 Task: Add Softage Information Technology Limited.
Action: Mouse moved to (228, 113)
Screenshot: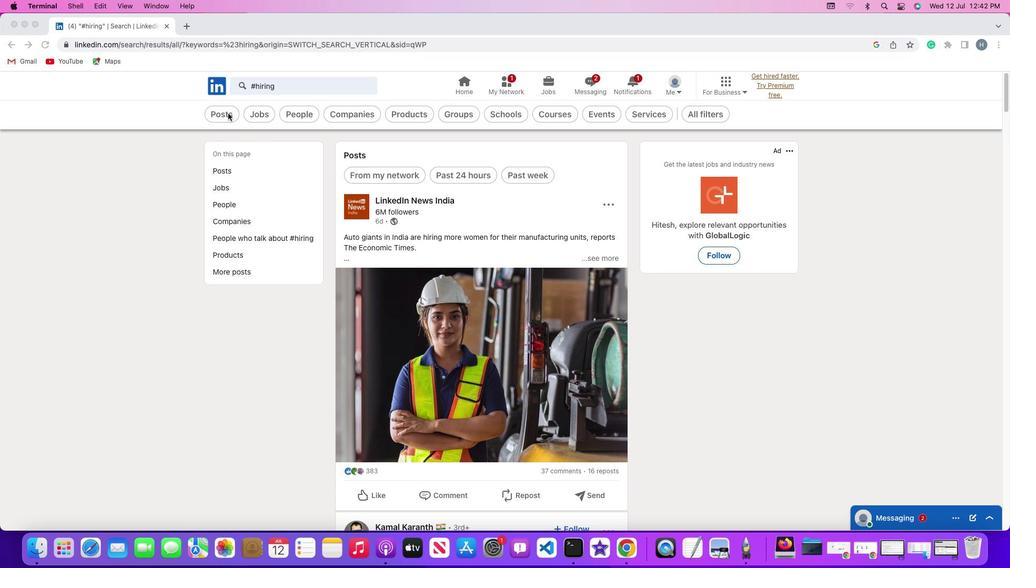 
Action: Mouse pressed left at (228, 113)
Screenshot: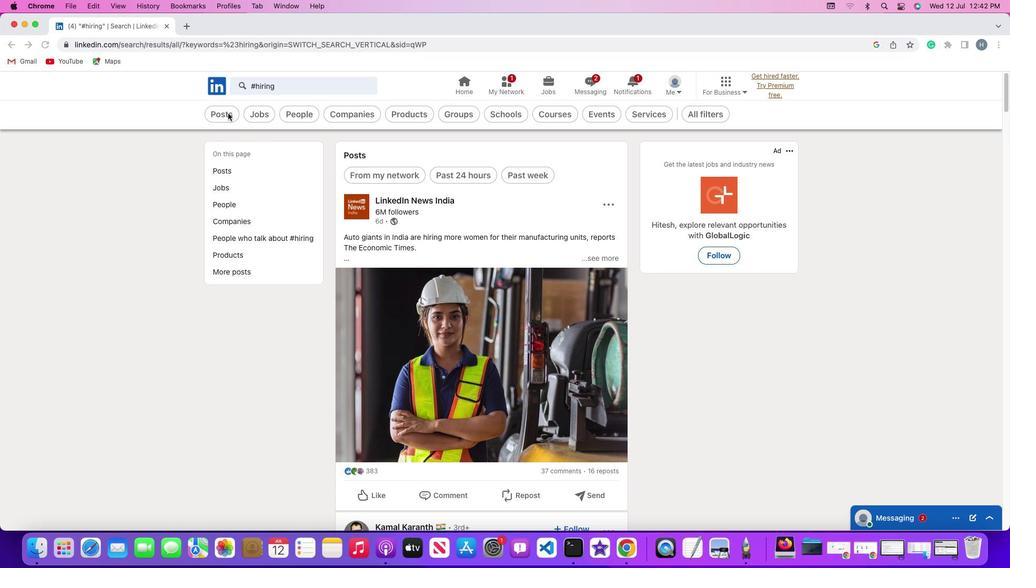 
Action: Mouse pressed left at (228, 113)
Screenshot: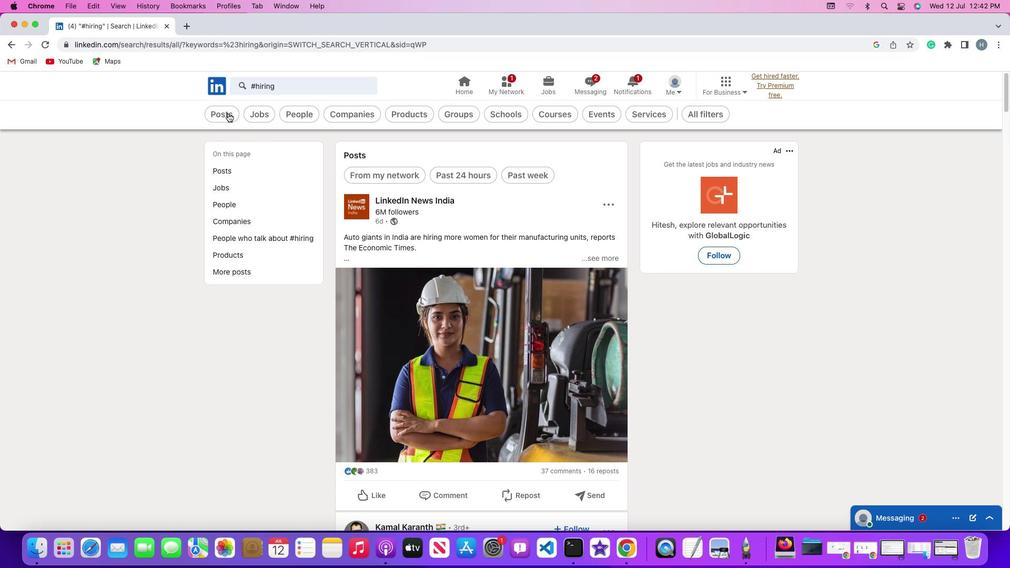 
Action: Mouse moved to (507, 112)
Screenshot: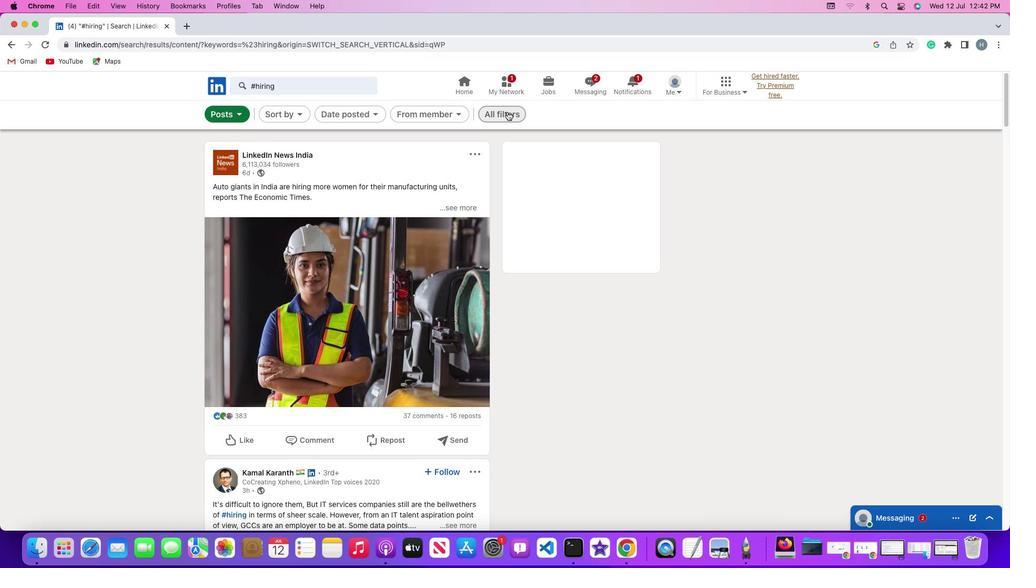 
Action: Mouse pressed left at (507, 112)
Screenshot: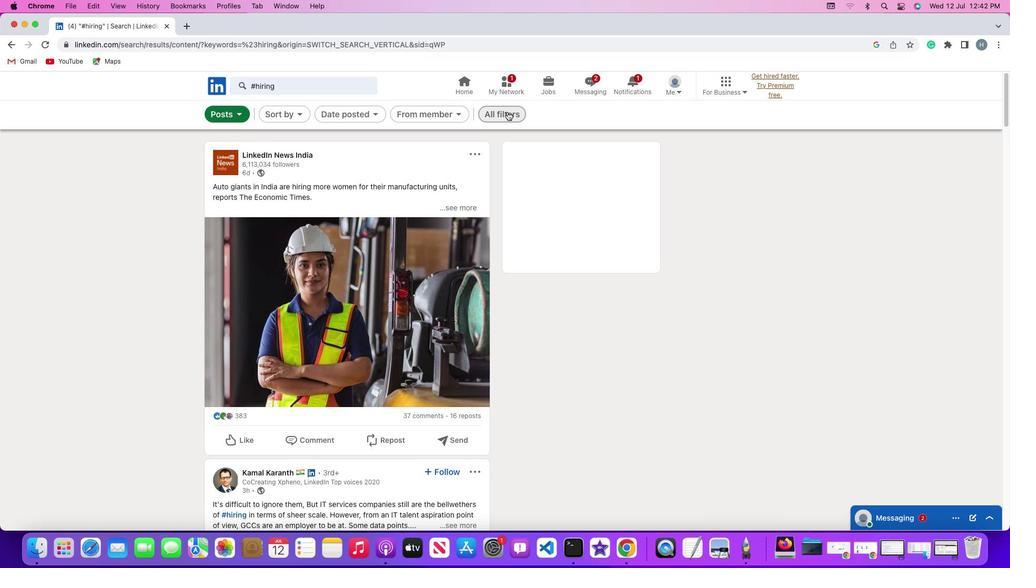 
Action: Mouse moved to (833, 369)
Screenshot: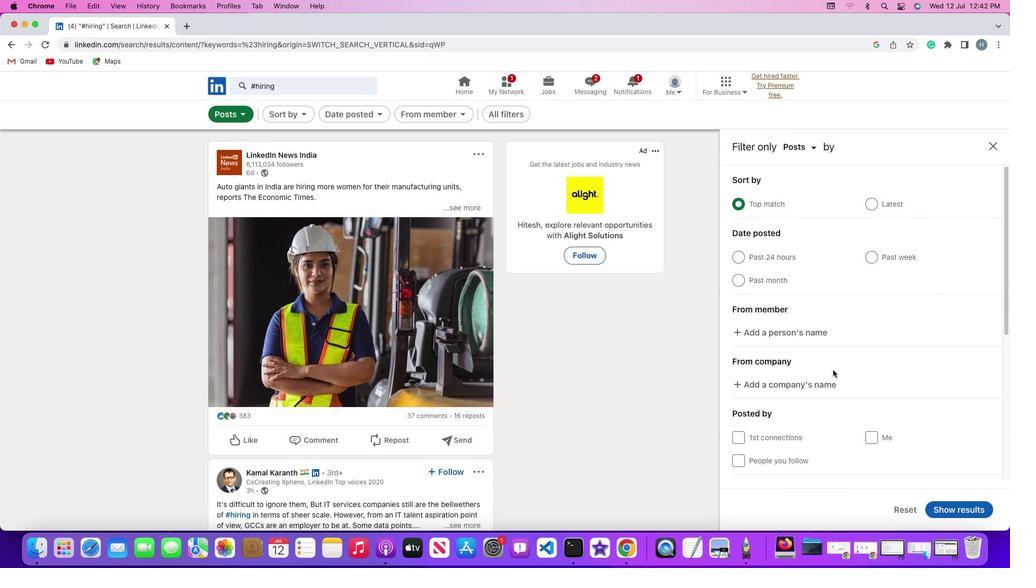 
Action: Mouse scrolled (833, 369) with delta (0, 0)
Screenshot: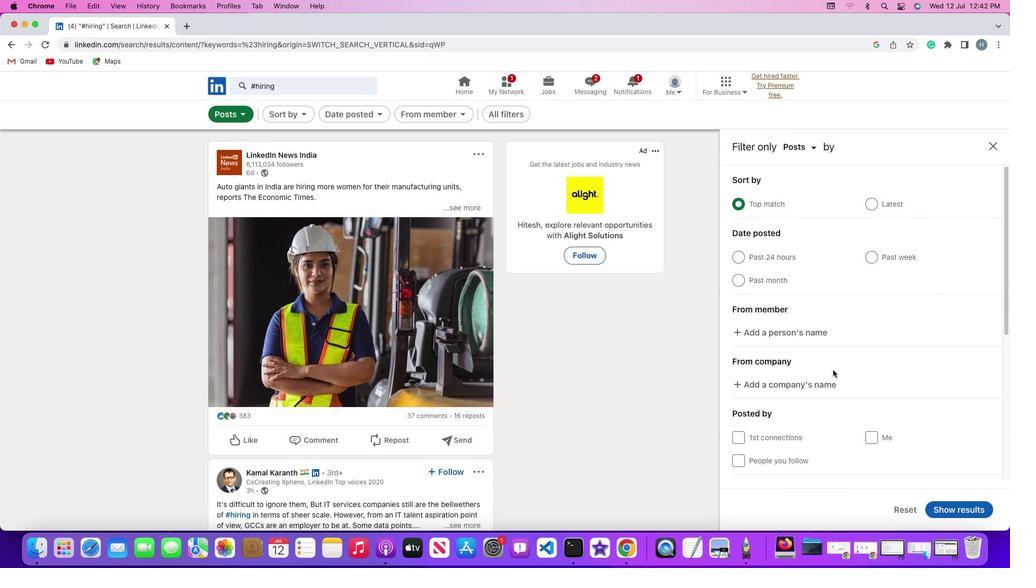 
Action: Mouse scrolled (833, 369) with delta (0, 0)
Screenshot: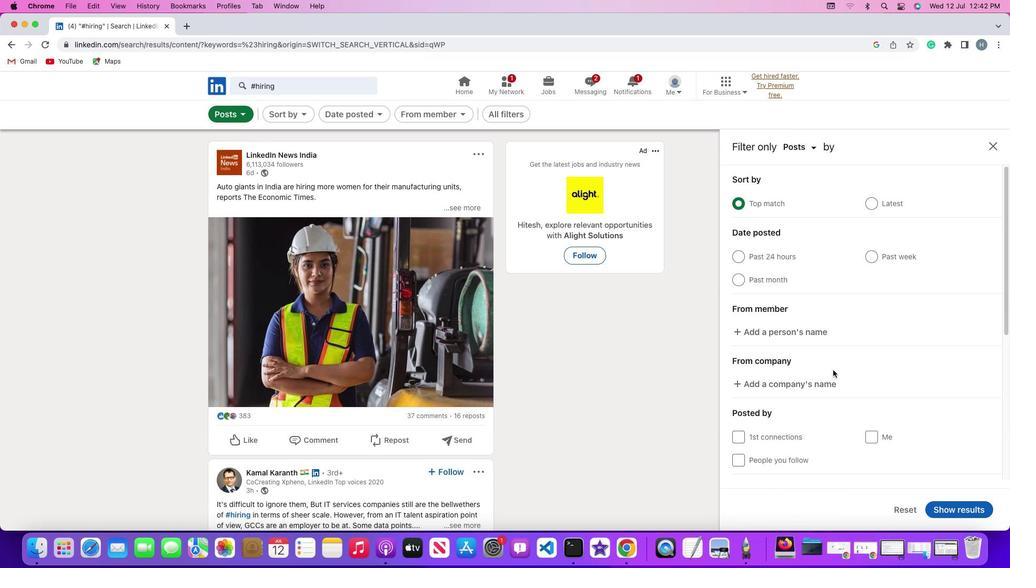 
Action: Mouse scrolled (833, 369) with delta (0, -1)
Screenshot: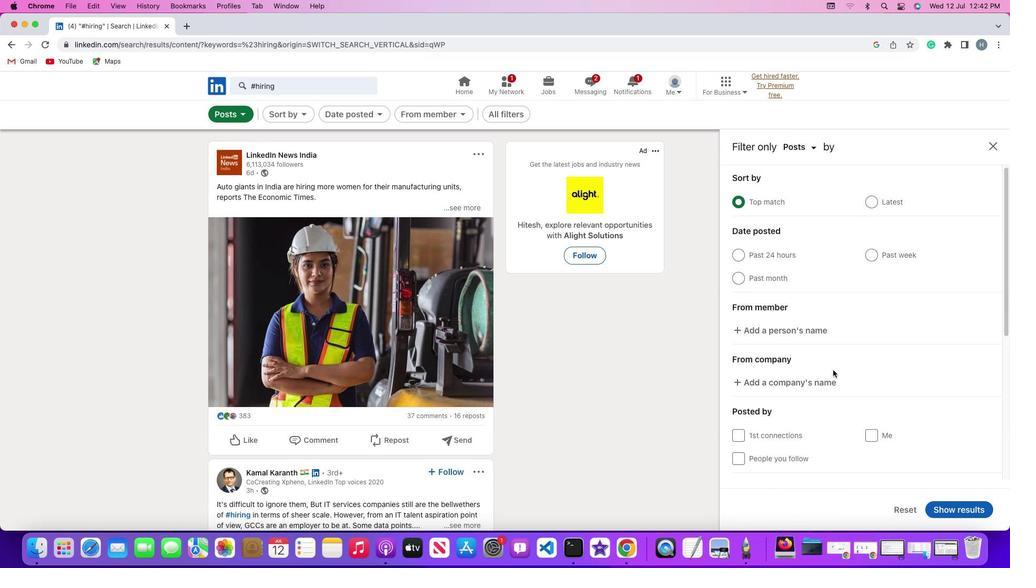 
Action: Mouse scrolled (833, 369) with delta (0, 0)
Screenshot: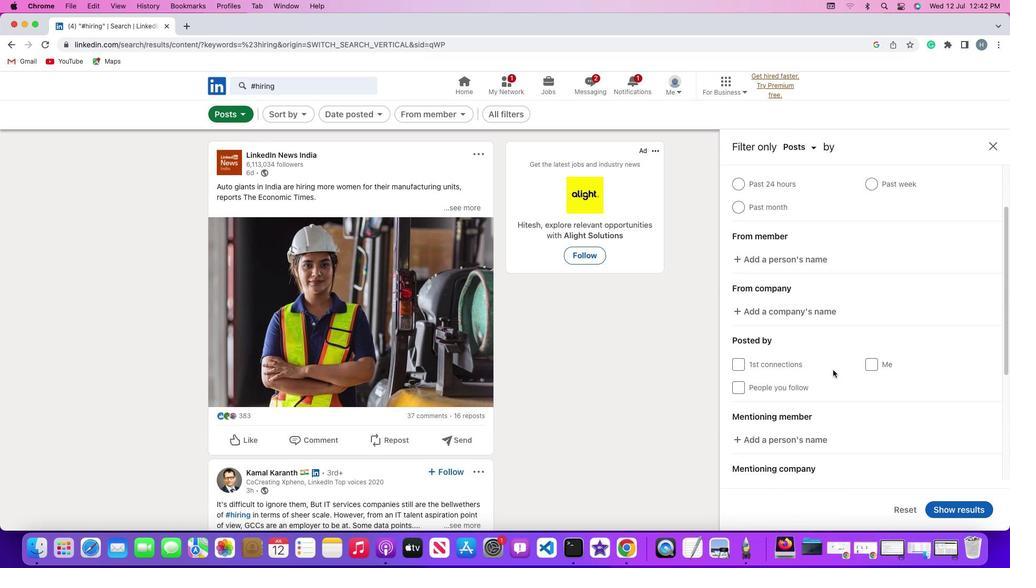 
Action: Mouse scrolled (833, 369) with delta (0, 0)
Screenshot: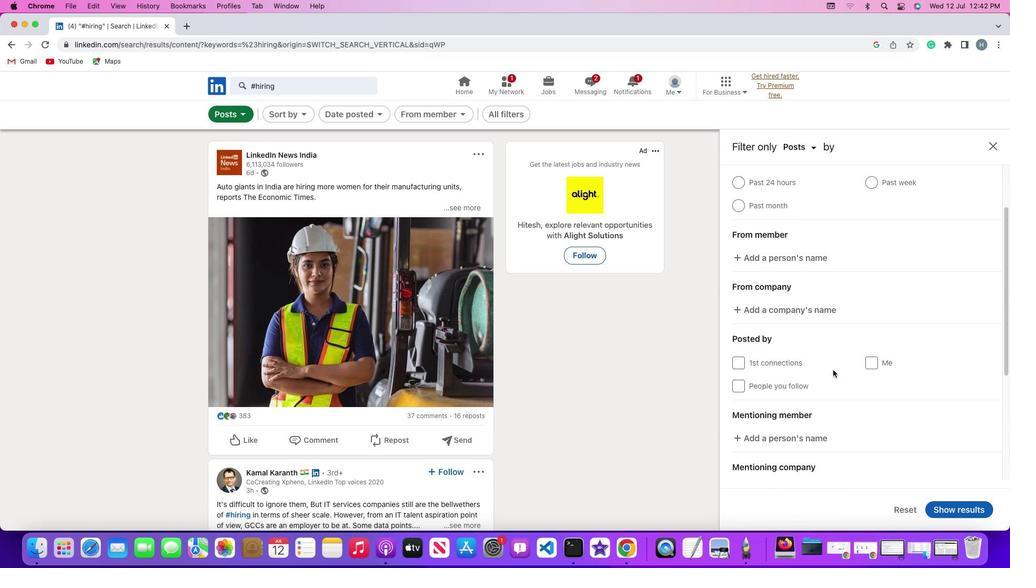
Action: Mouse scrolled (833, 369) with delta (0, -1)
Screenshot: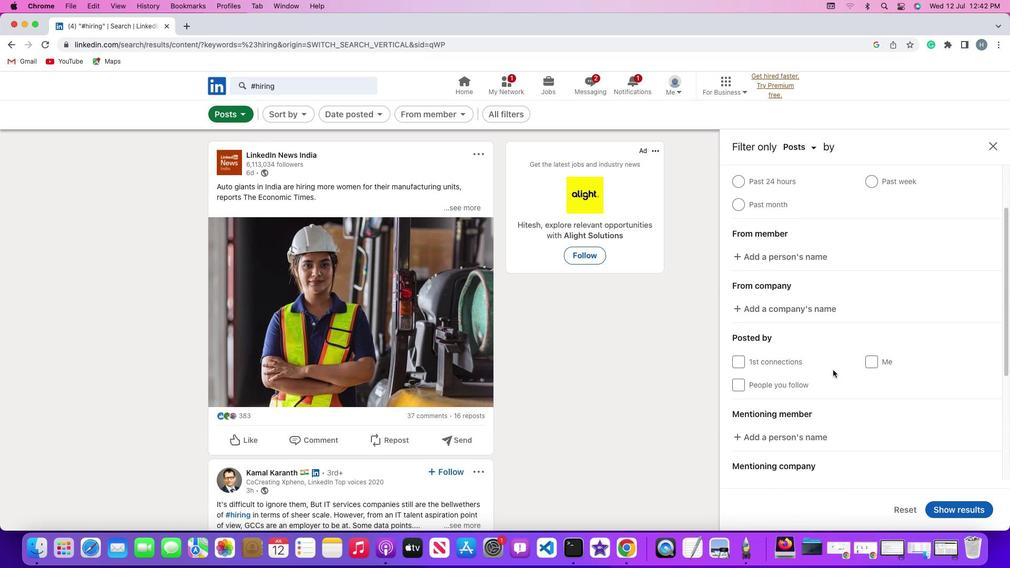 
Action: Mouse scrolled (833, 369) with delta (0, 0)
Screenshot: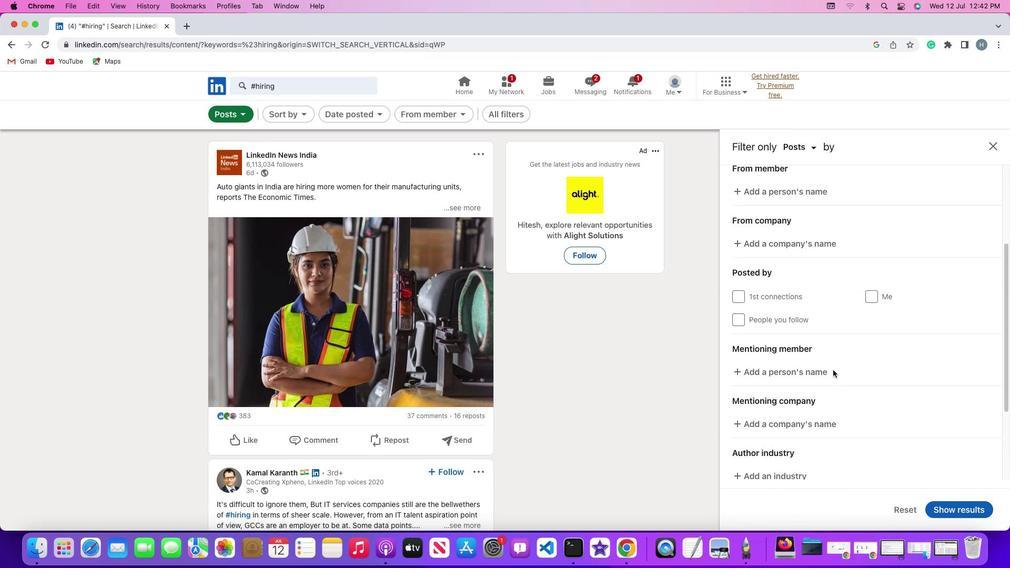 
Action: Mouse scrolled (833, 369) with delta (0, 0)
Screenshot: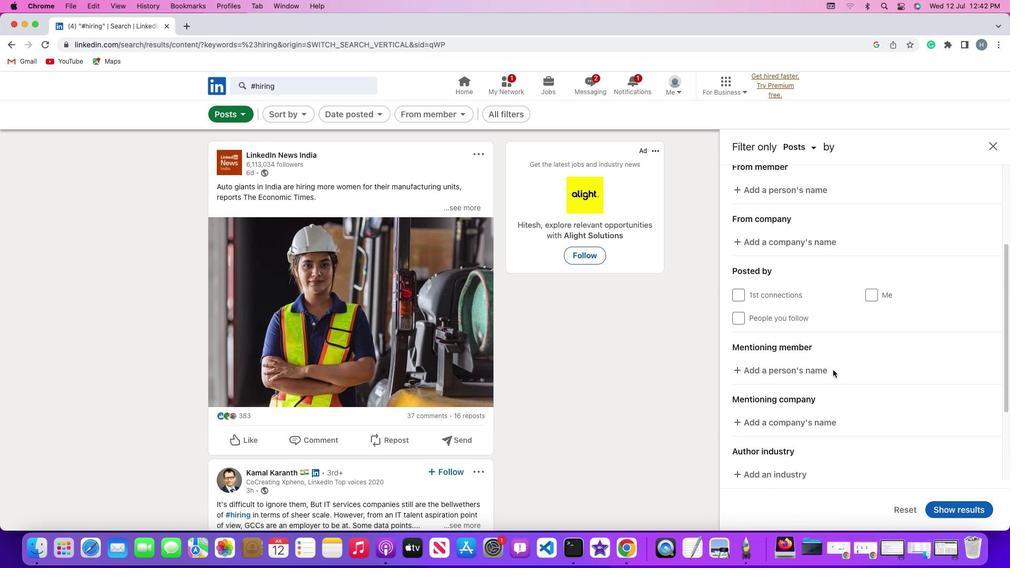 
Action: Mouse moved to (808, 407)
Screenshot: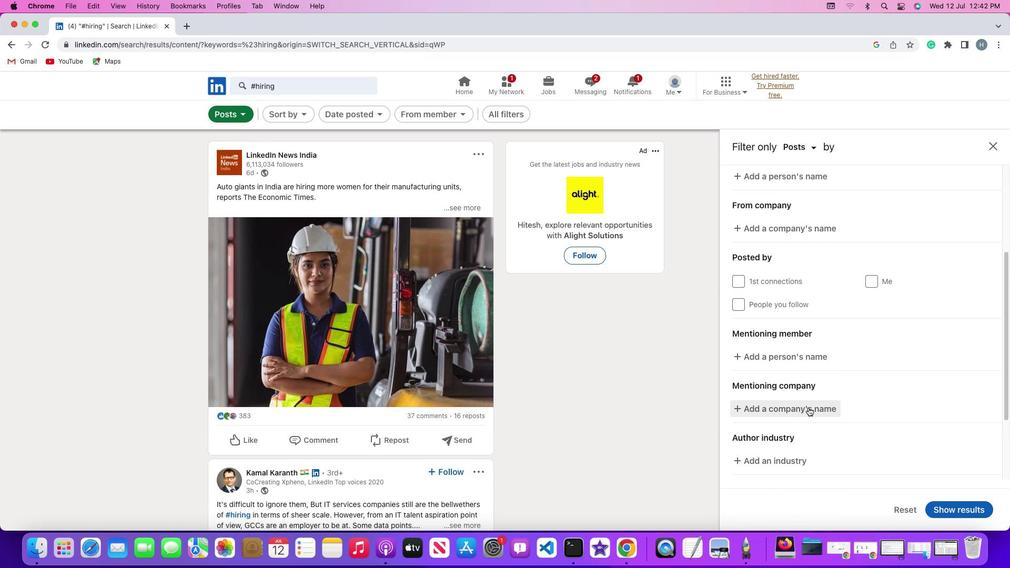 
Action: Mouse pressed left at (808, 407)
Screenshot: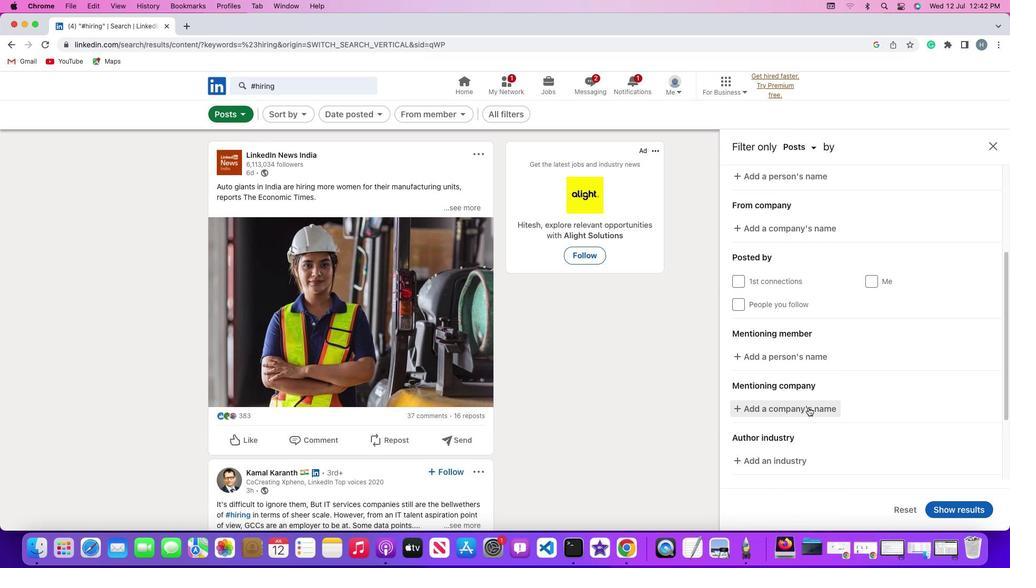 
Action: Key pressed Key.shift'S''o''f''t''a''g''e'
Screenshot: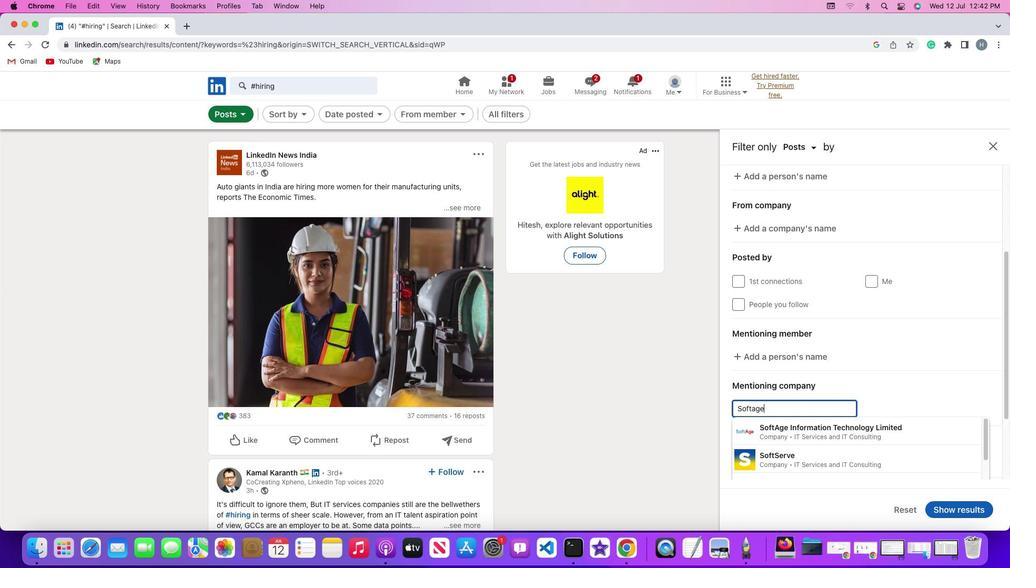 
Action: Mouse moved to (817, 423)
Screenshot: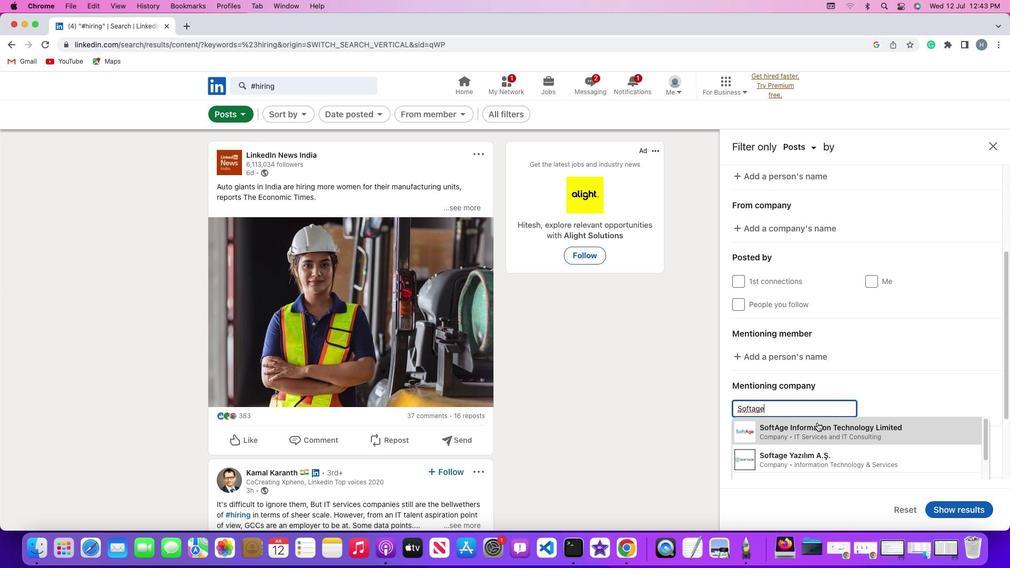 
Action: Mouse pressed left at (817, 423)
Screenshot: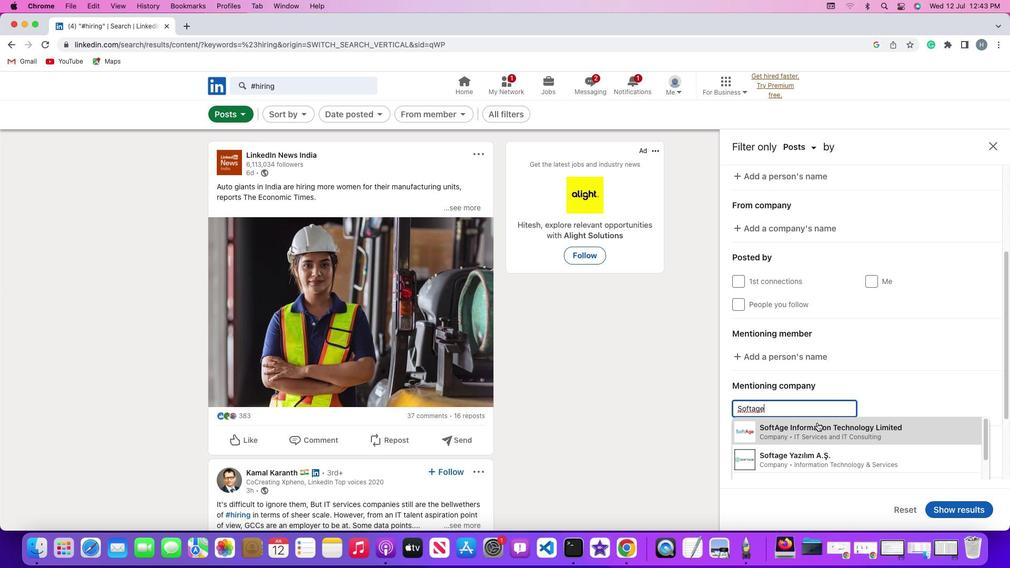 
Action: Mouse moved to (954, 507)
Screenshot: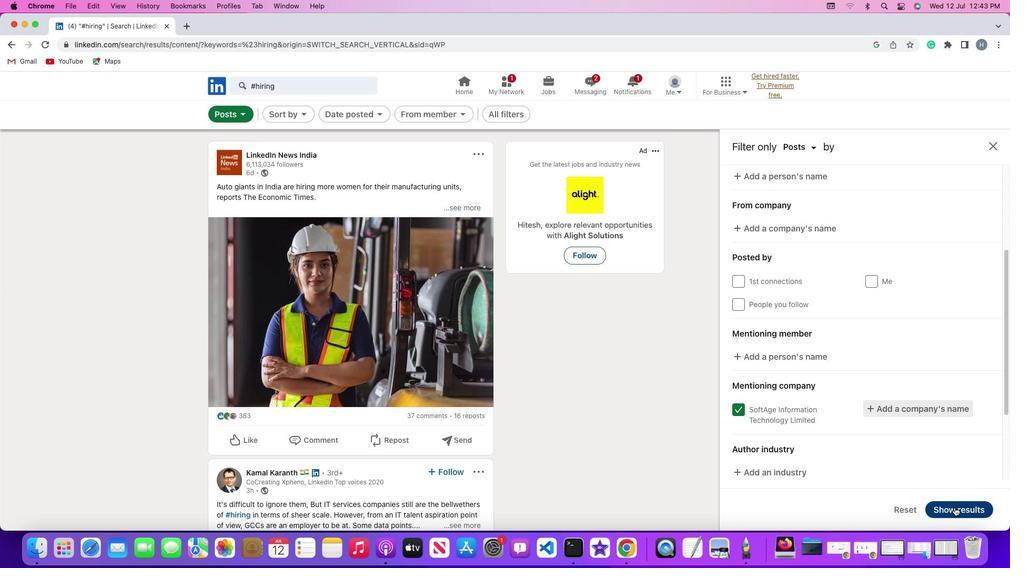 
Action: Mouse pressed left at (954, 507)
Screenshot: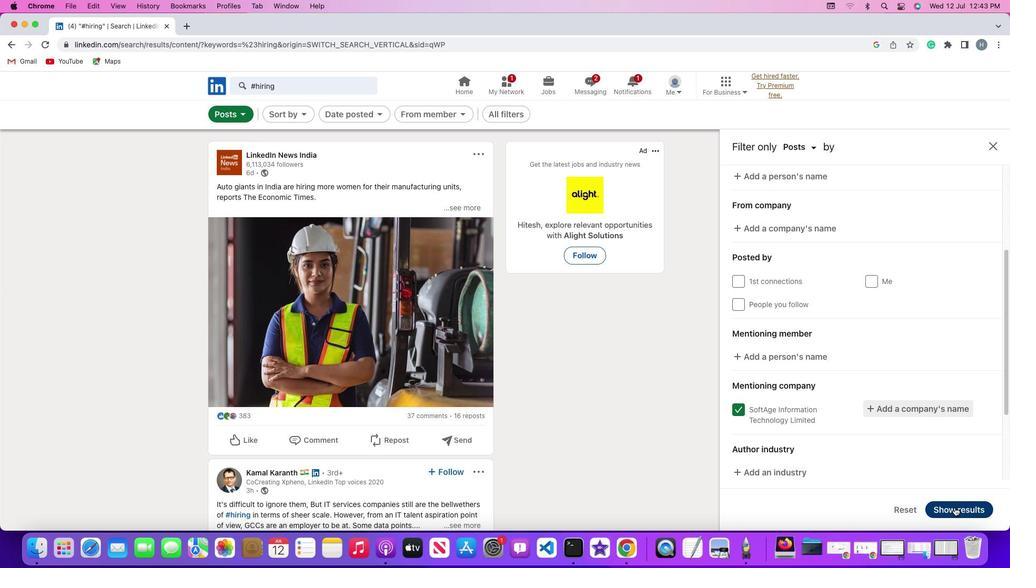 
Action: Mouse moved to (672, 354)
Screenshot: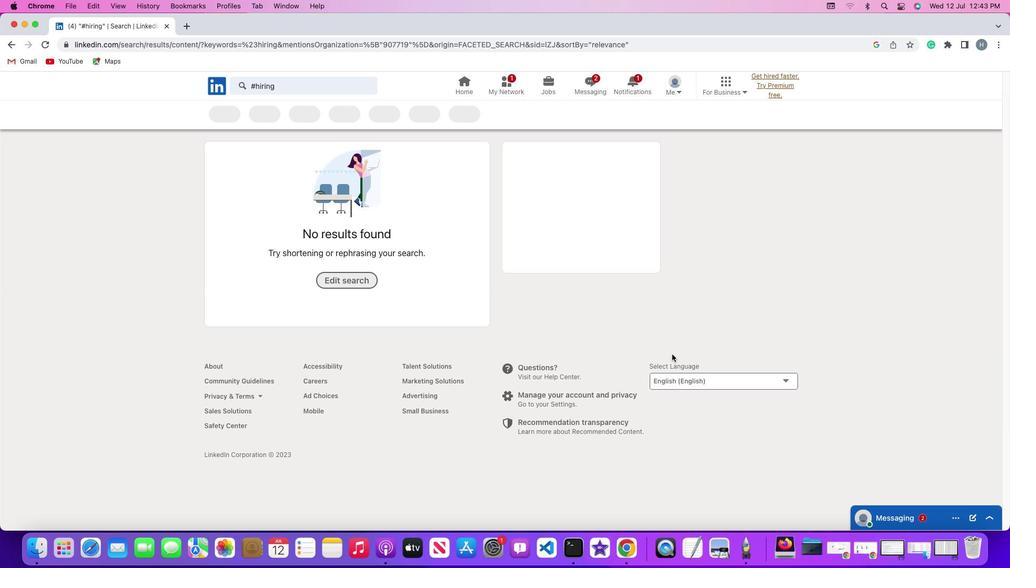 
